 Task: Set Duration of Sprint called Sprint0002 in Scrum Project Project0001 to 2 weeks in Jira
Action: Mouse moved to (343, 386)
Screenshot: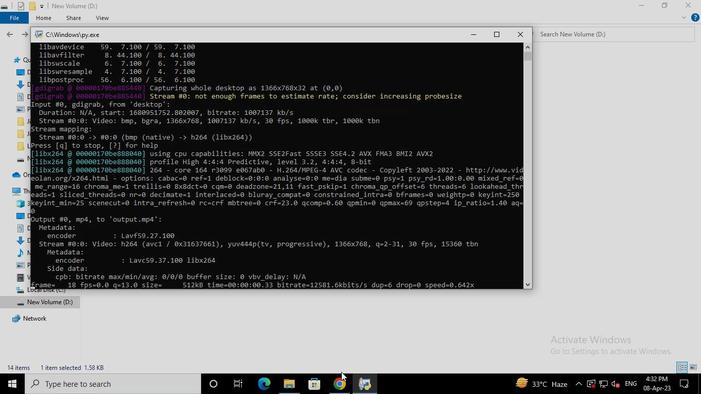 
Action: Mouse pressed left at (343, 386)
Screenshot: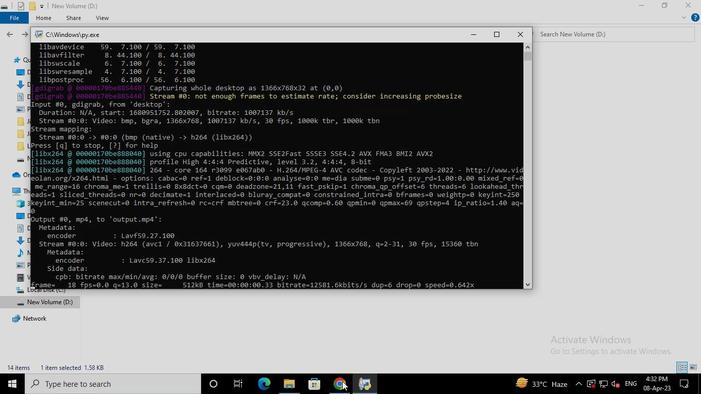 
Action: Mouse moved to (68, 157)
Screenshot: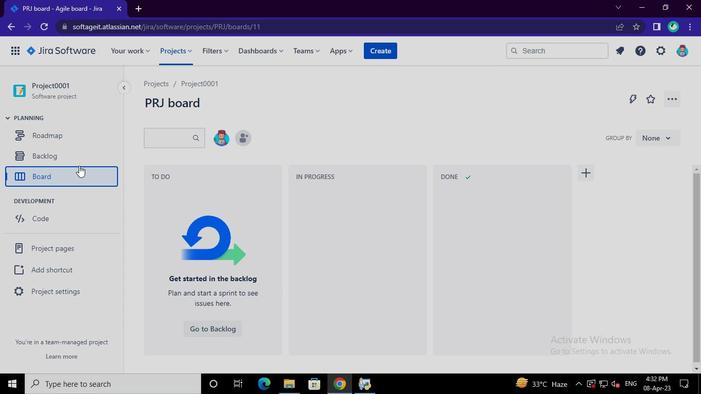
Action: Mouse pressed left at (68, 157)
Screenshot: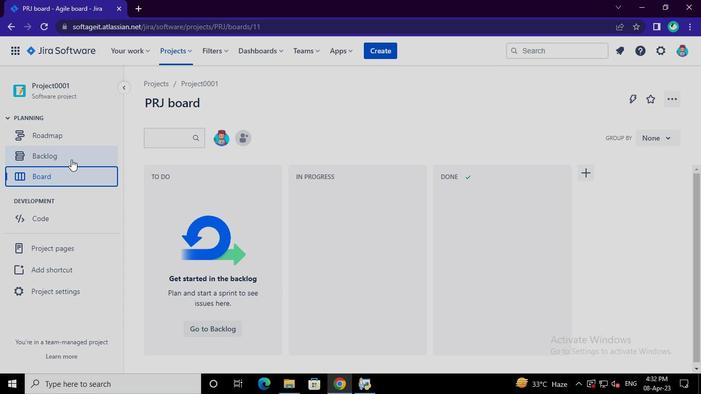 
Action: Mouse moved to (230, 332)
Screenshot: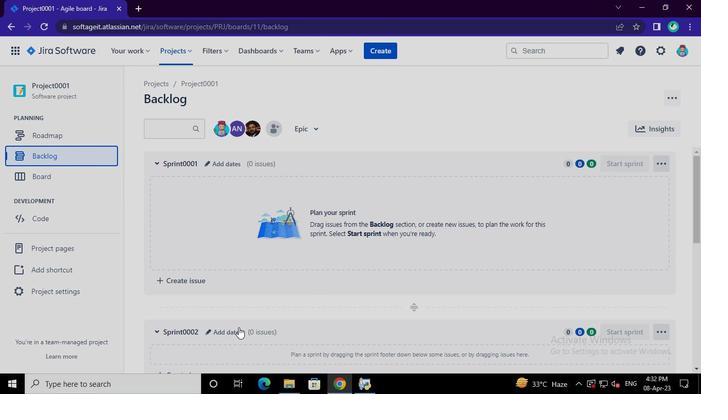 
Action: Mouse pressed left at (230, 332)
Screenshot: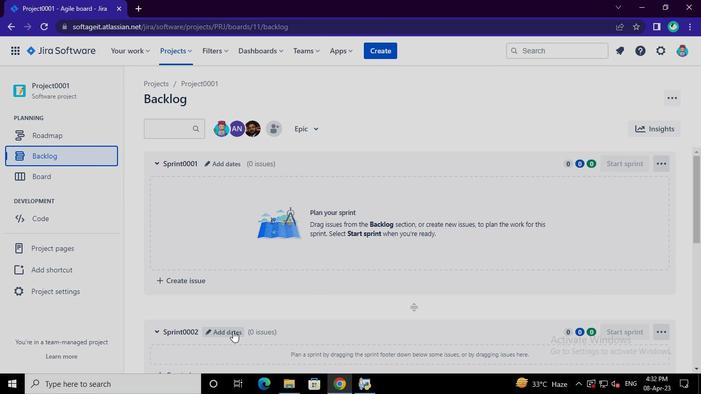 
Action: Mouse moved to (315, 164)
Screenshot: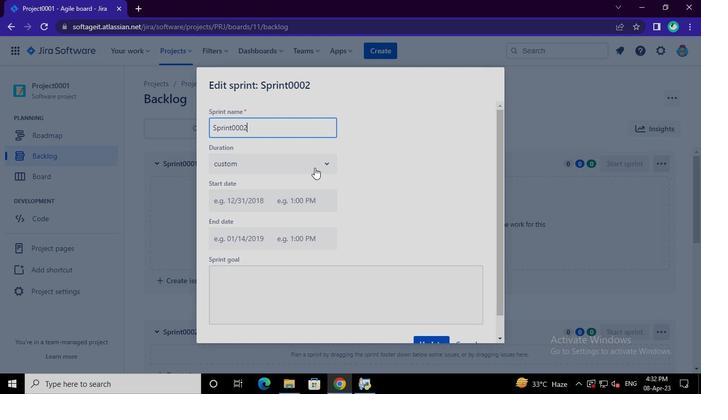 
Action: Mouse pressed left at (315, 164)
Screenshot: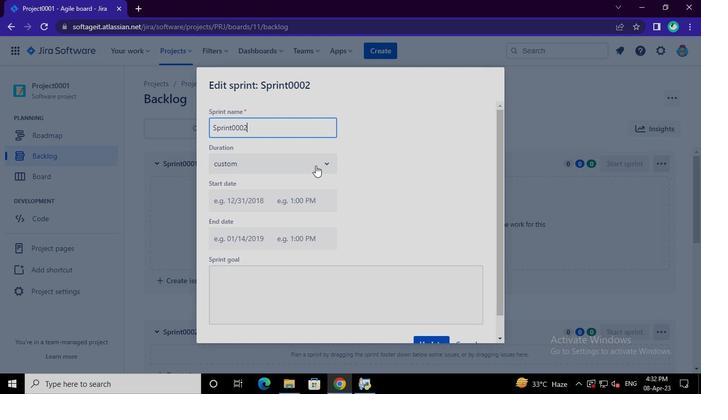 
Action: Mouse moved to (286, 206)
Screenshot: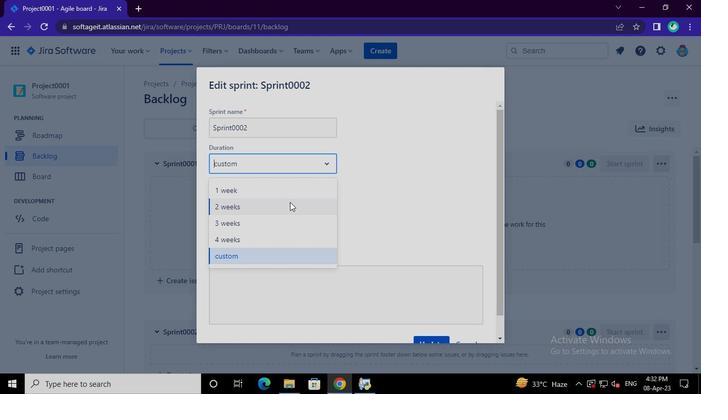 
Action: Mouse pressed left at (286, 206)
Screenshot: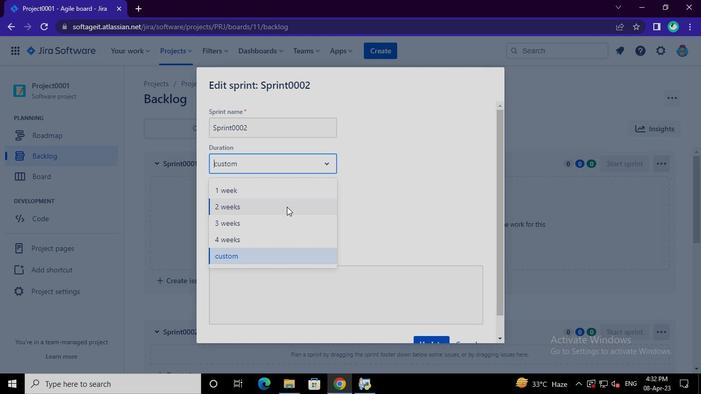 
Action: Mouse moved to (416, 336)
Screenshot: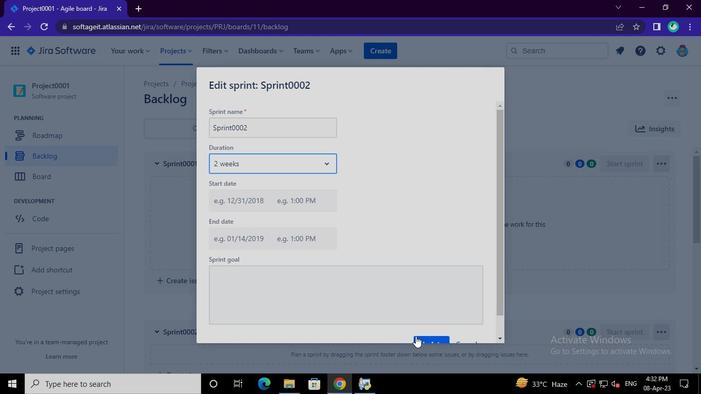 
Action: Mouse pressed left at (416, 336)
Screenshot: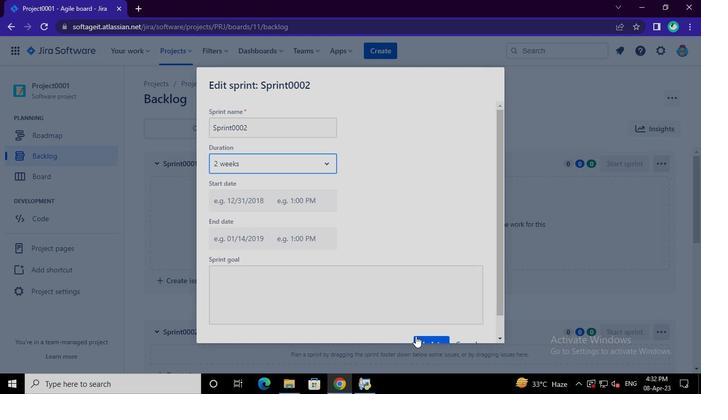 
Action: Mouse moved to (368, 390)
Screenshot: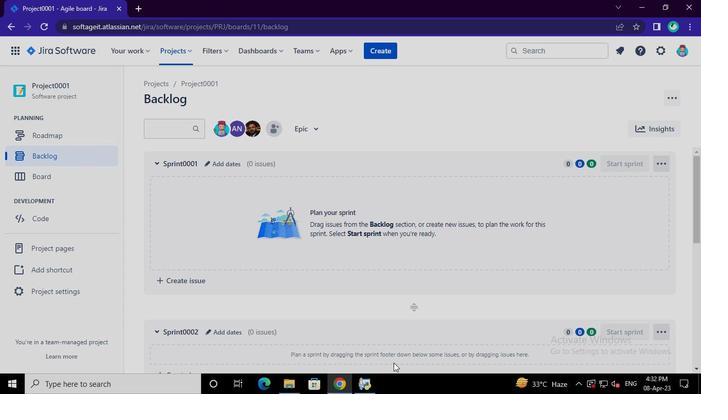 
Action: Mouse pressed left at (368, 390)
Screenshot: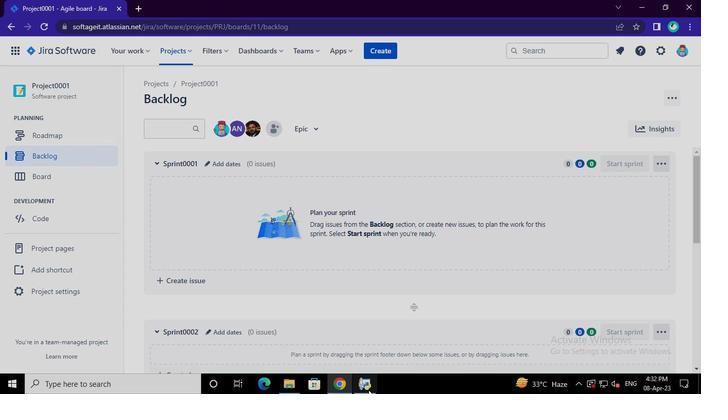 
Action: Mouse moved to (521, 35)
Screenshot: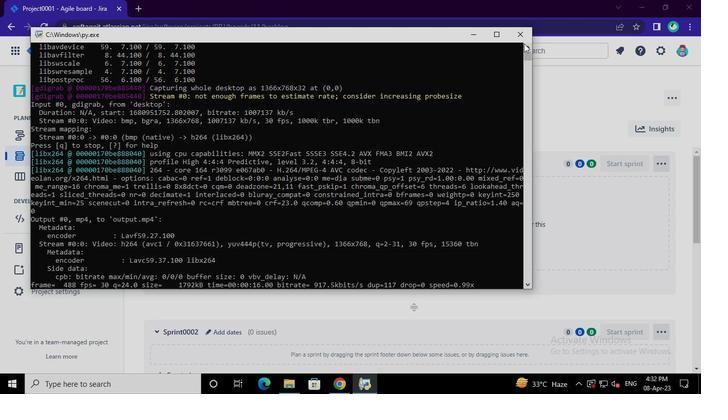 
Action: Mouse pressed left at (521, 35)
Screenshot: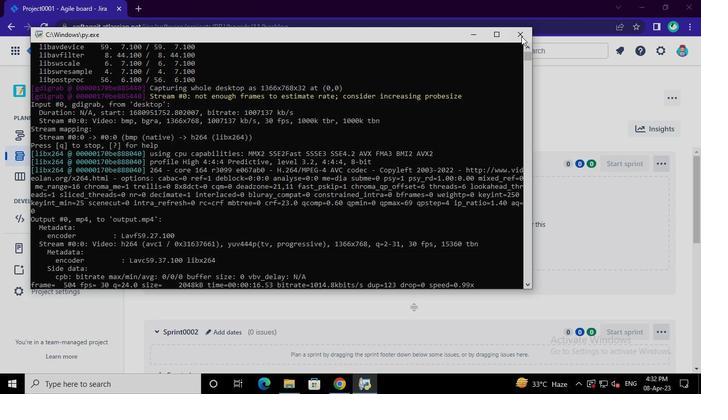 
